 Task: Move the task Inconsistent formatting of date/time fields to the section To-Do in the project XpertTech and sort the tasks in the project by Due Date.
Action: Mouse moved to (64, 305)
Screenshot: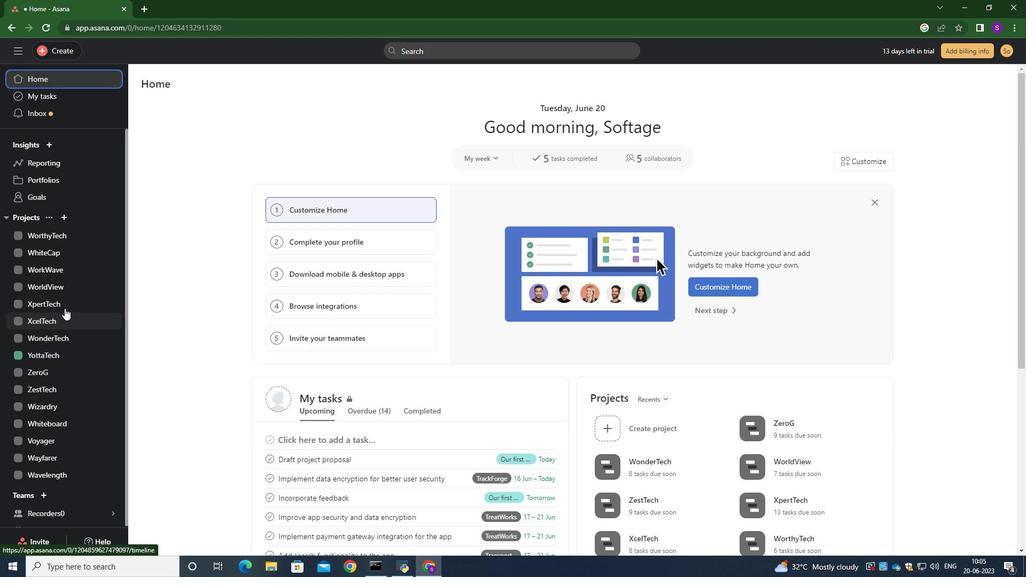 
Action: Mouse pressed left at (64, 305)
Screenshot: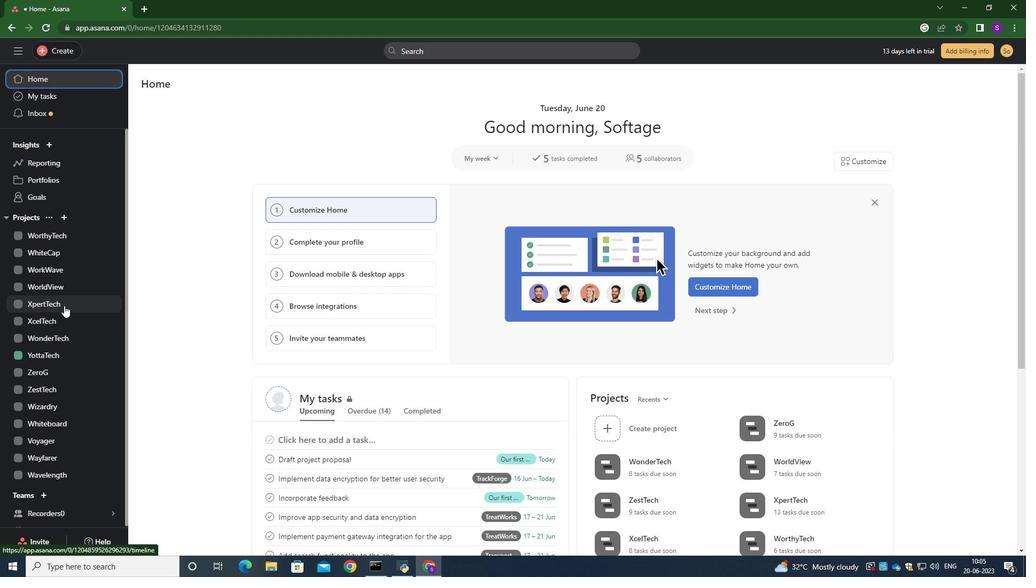 
Action: Mouse moved to (188, 109)
Screenshot: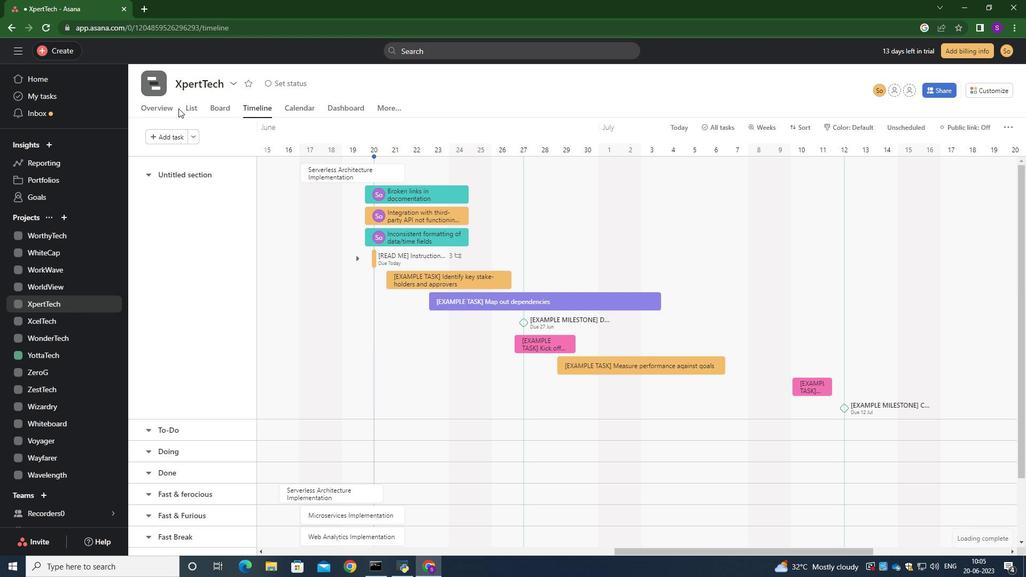 
Action: Mouse pressed left at (188, 109)
Screenshot: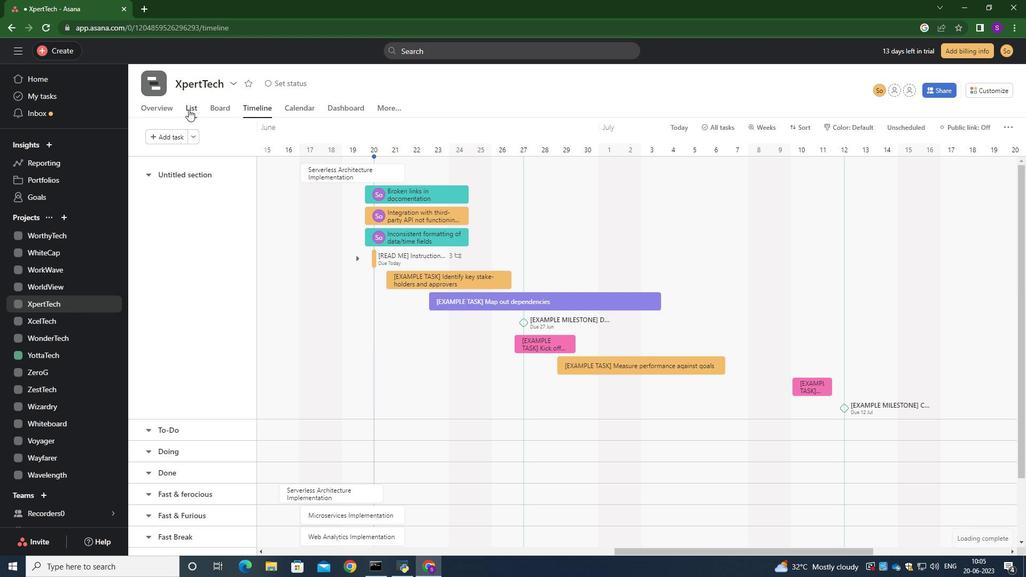 
Action: Mouse moved to (442, 265)
Screenshot: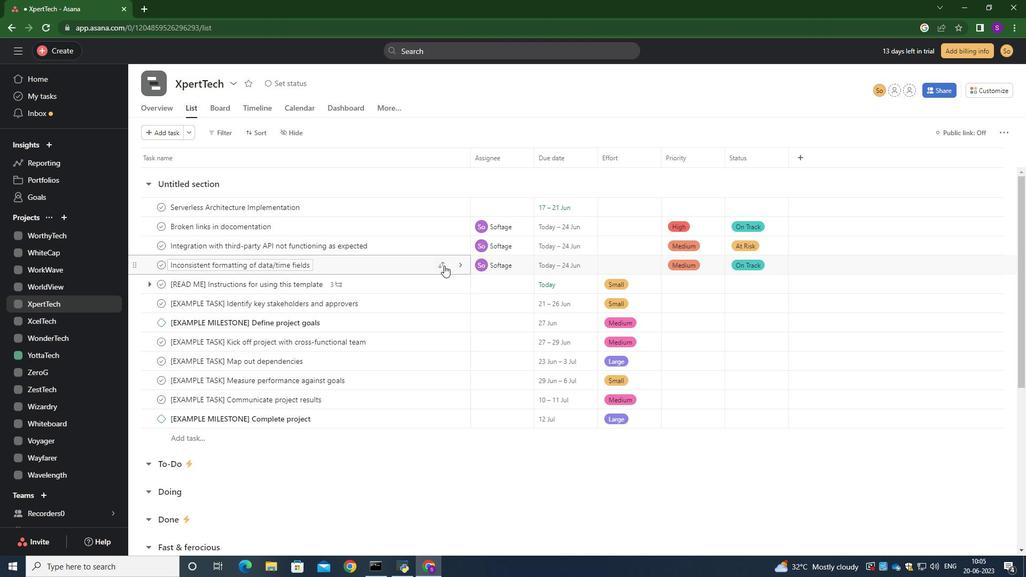 
Action: Mouse pressed left at (442, 265)
Screenshot: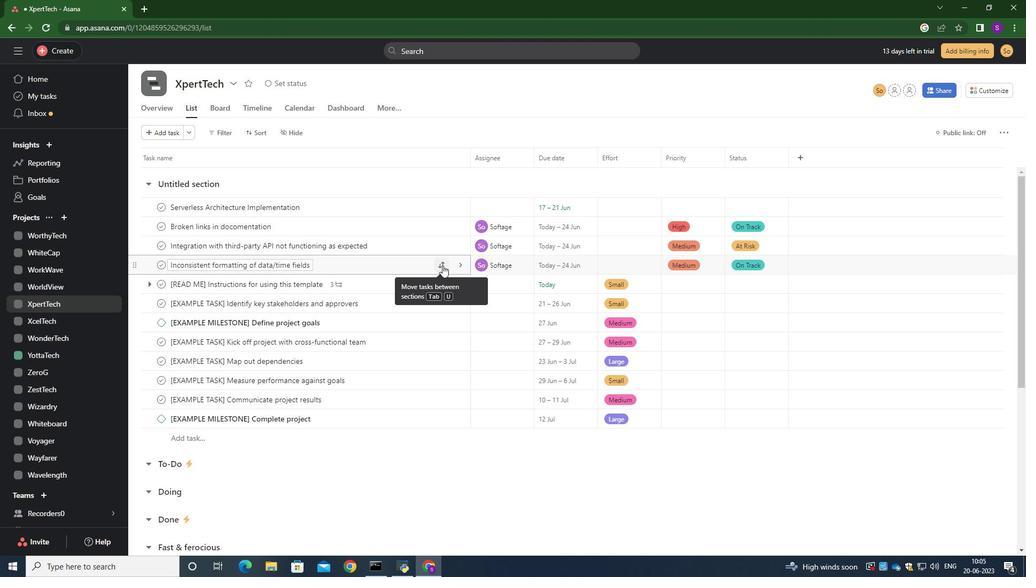 
Action: Mouse moved to (410, 323)
Screenshot: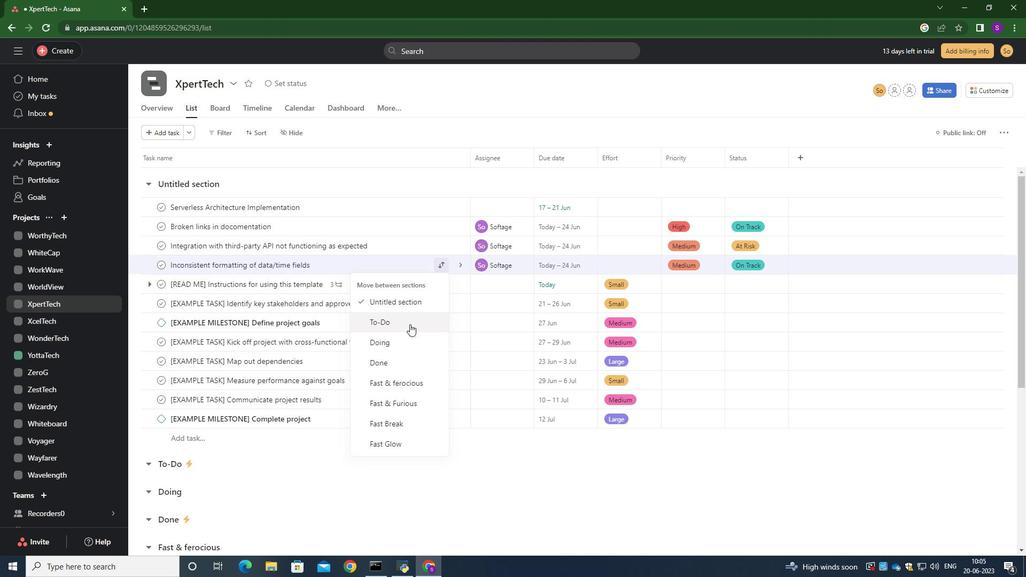 
Action: Mouse pressed left at (410, 323)
Screenshot: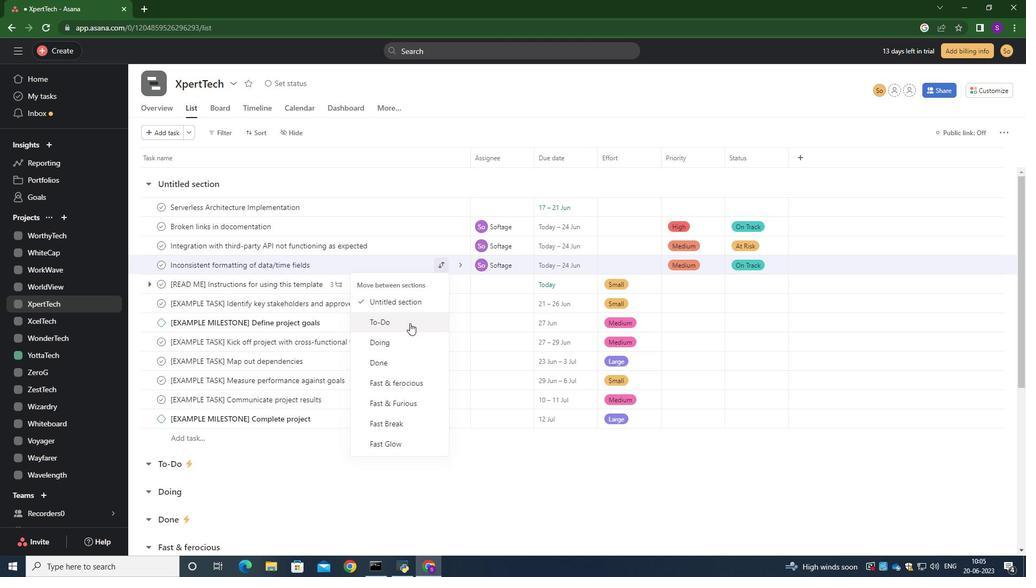 
Action: Mouse moved to (257, 130)
Screenshot: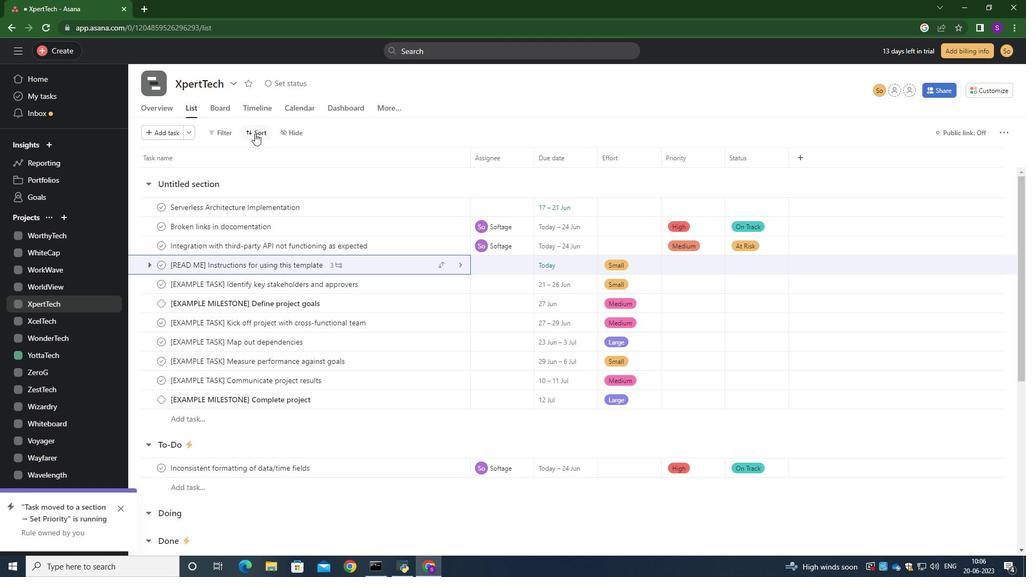 
Action: Mouse pressed left at (257, 130)
Screenshot: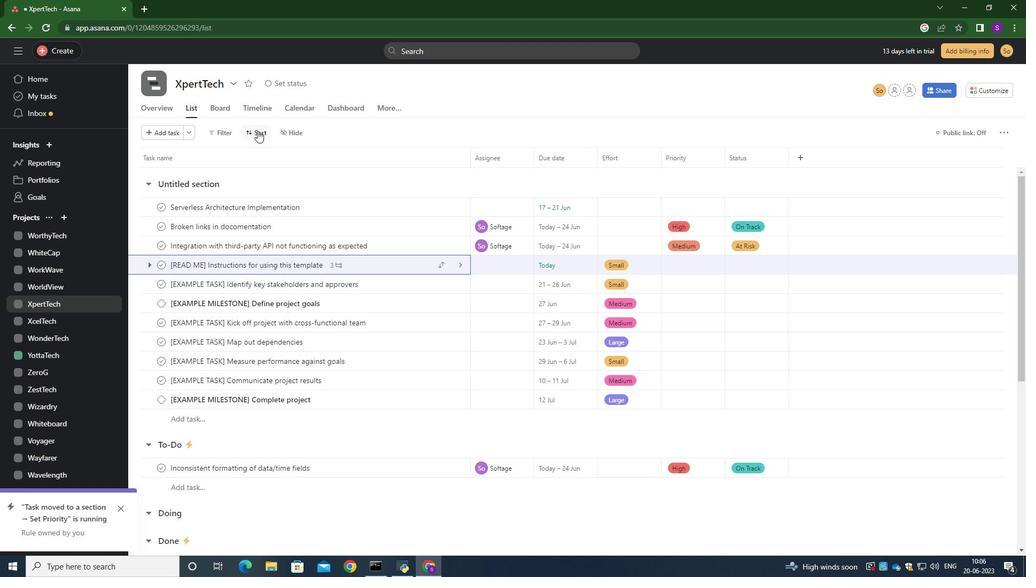 
Action: Mouse moved to (301, 202)
Screenshot: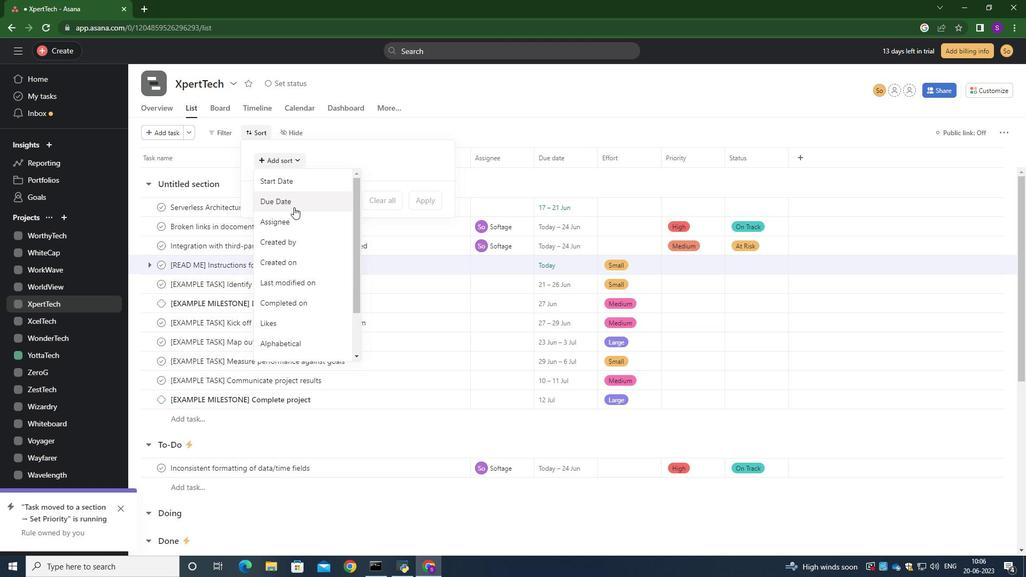 
Action: Mouse pressed left at (301, 202)
Screenshot: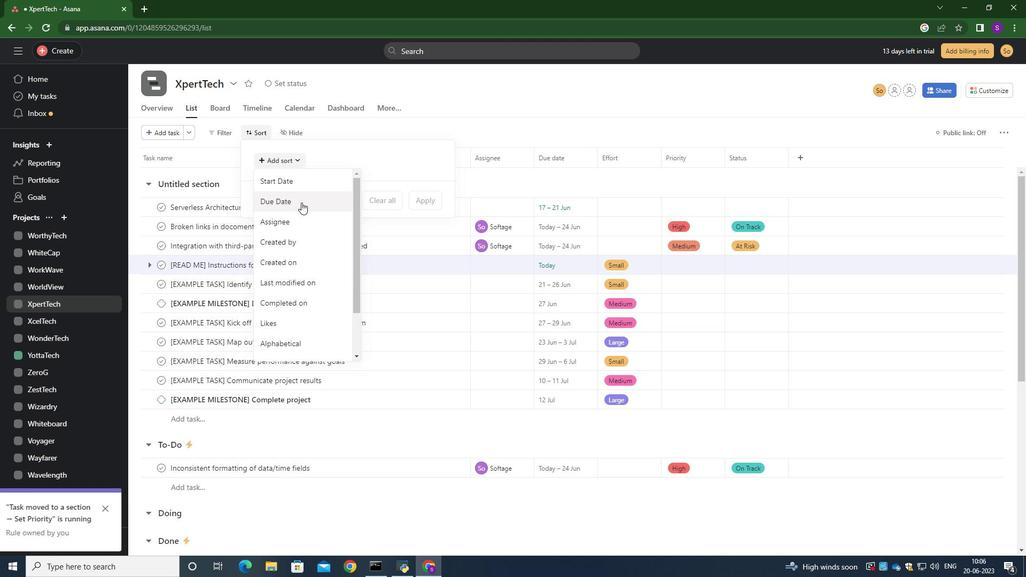 
Action: Mouse moved to (259, 246)
Screenshot: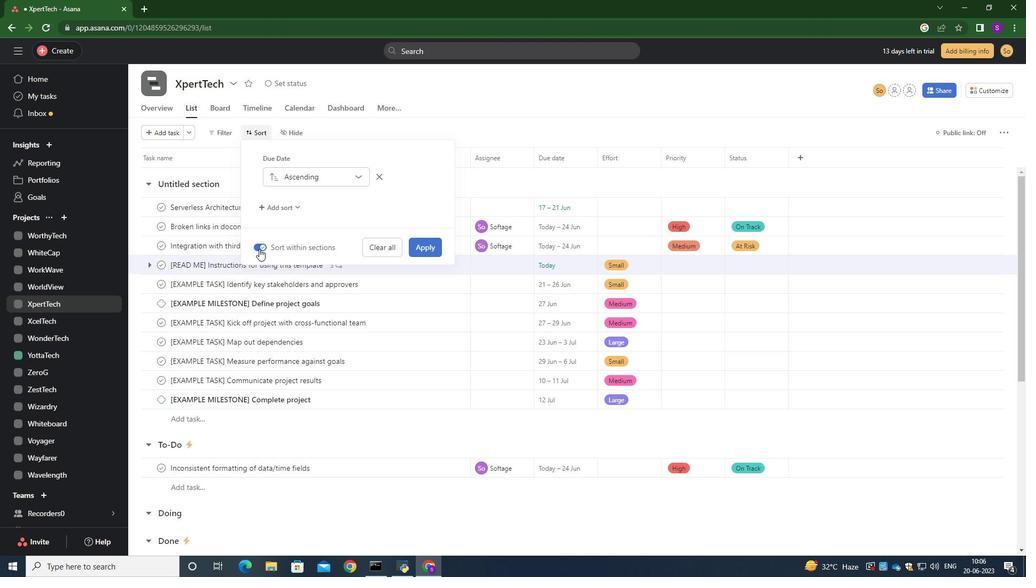 
Action: Mouse pressed left at (259, 246)
Screenshot: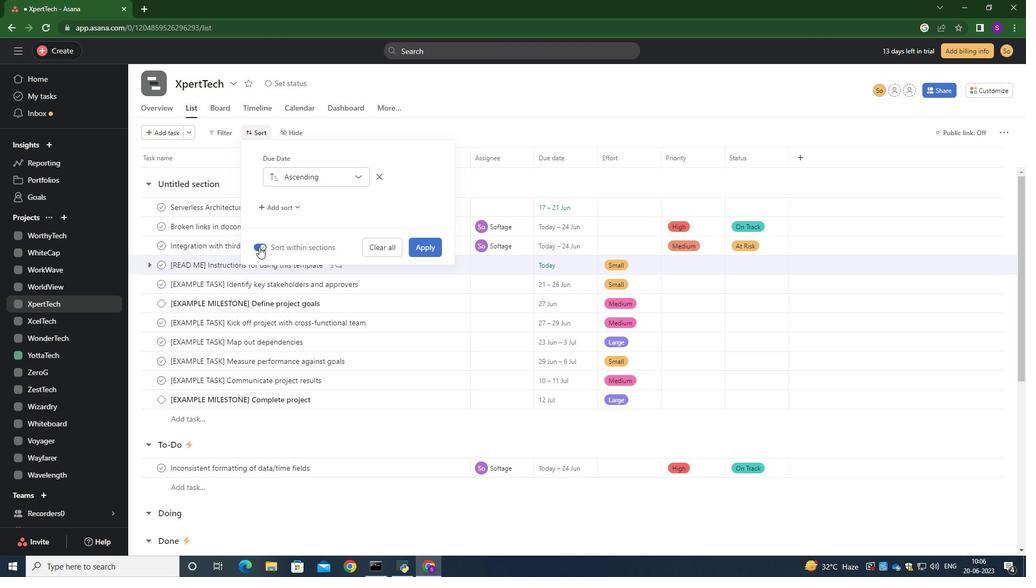
Action: Mouse pressed left at (259, 246)
Screenshot: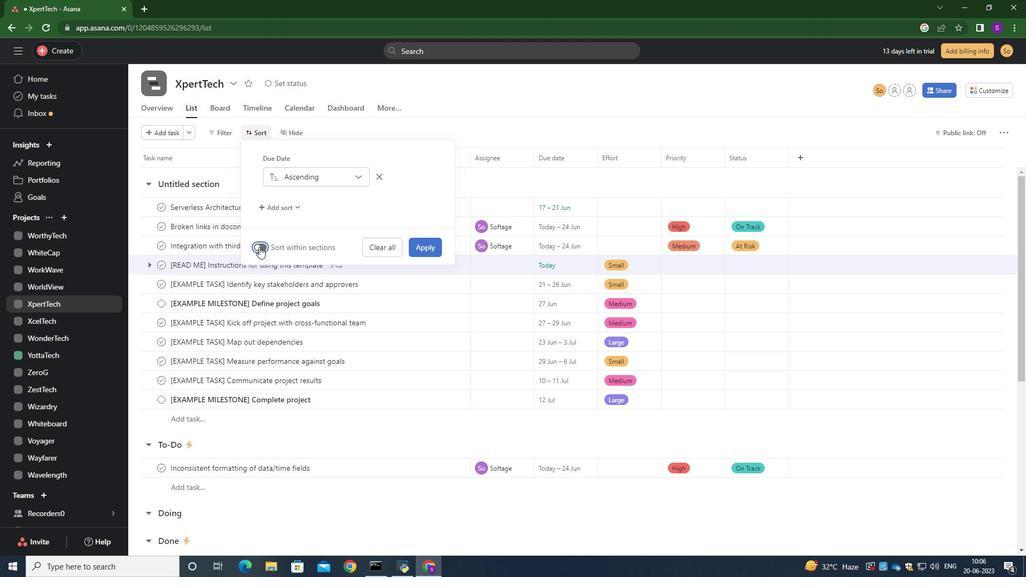 
Action: Mouse moved to (421, 243)
Screenshot: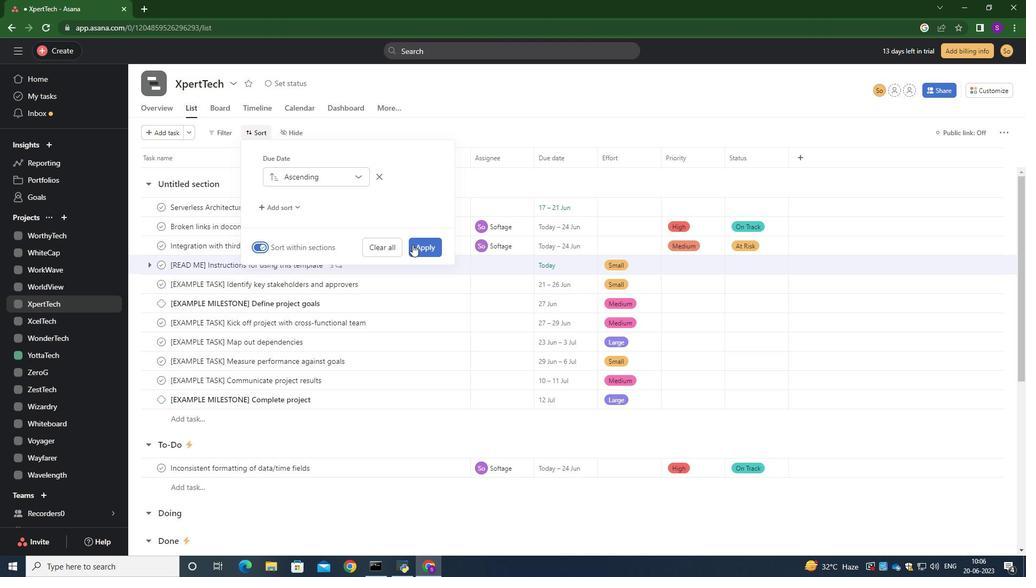 
Action: Mouse pressed left at (421, 243)
Screenshot: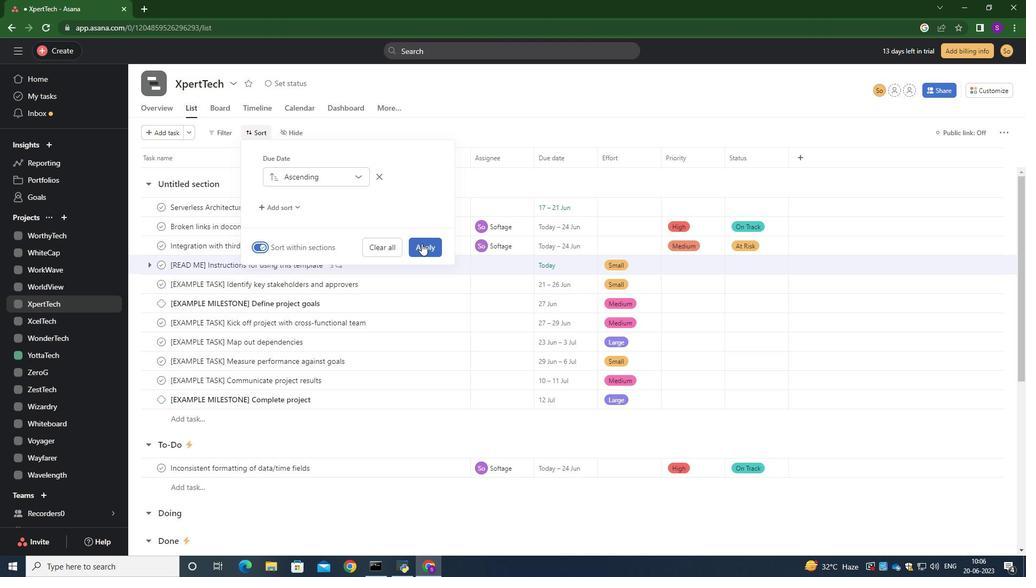 
Action: Mouse moved to (422, 242)
Screenshot: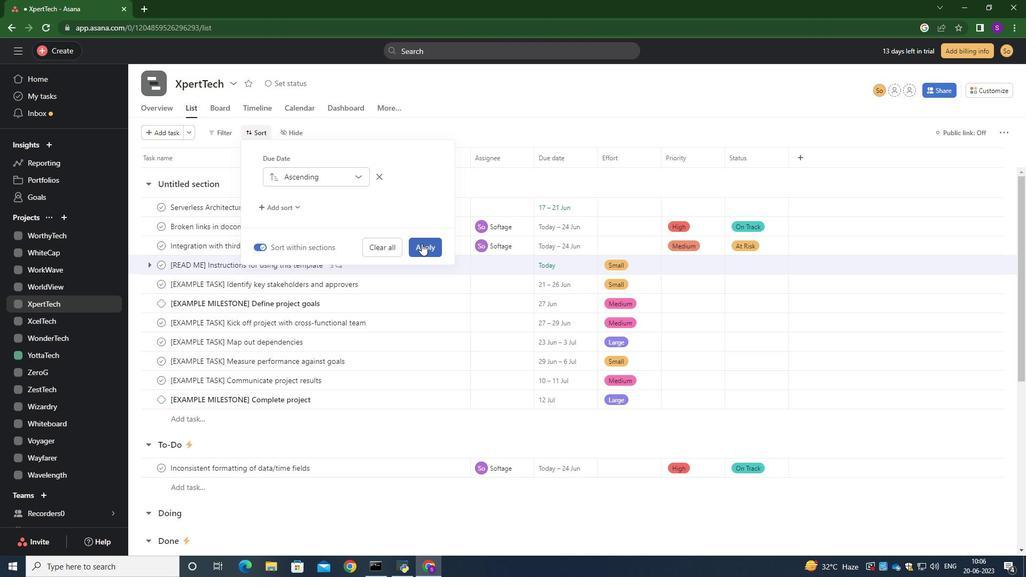 
